 Task: Create in the project ZoomTech a sprint 'Quantum Leap'.
Action: Mouse moved to (71, 174)
Screenshot: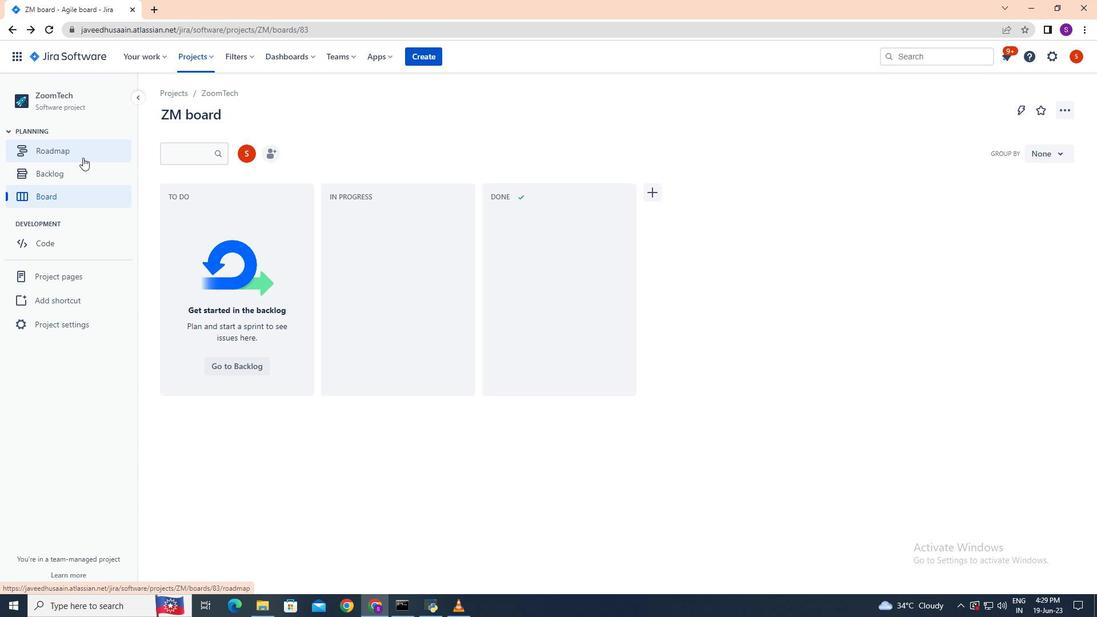 
Action: Mouse pressed left at (71, 174)
Screenshot: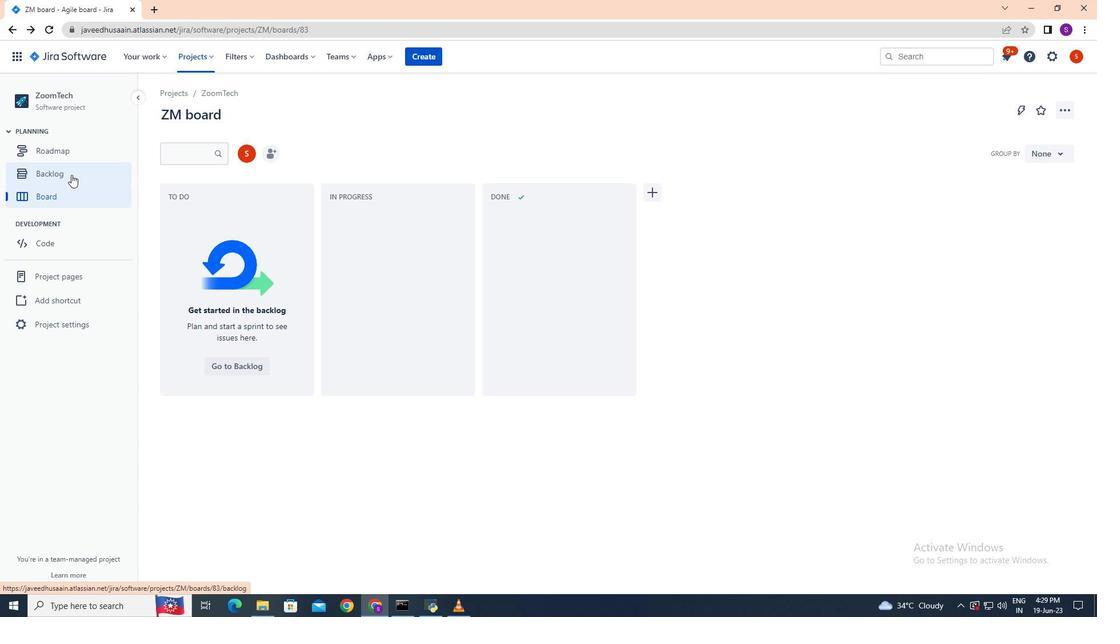 
Action: Mouse moved to (1026, 371)
Screenshot: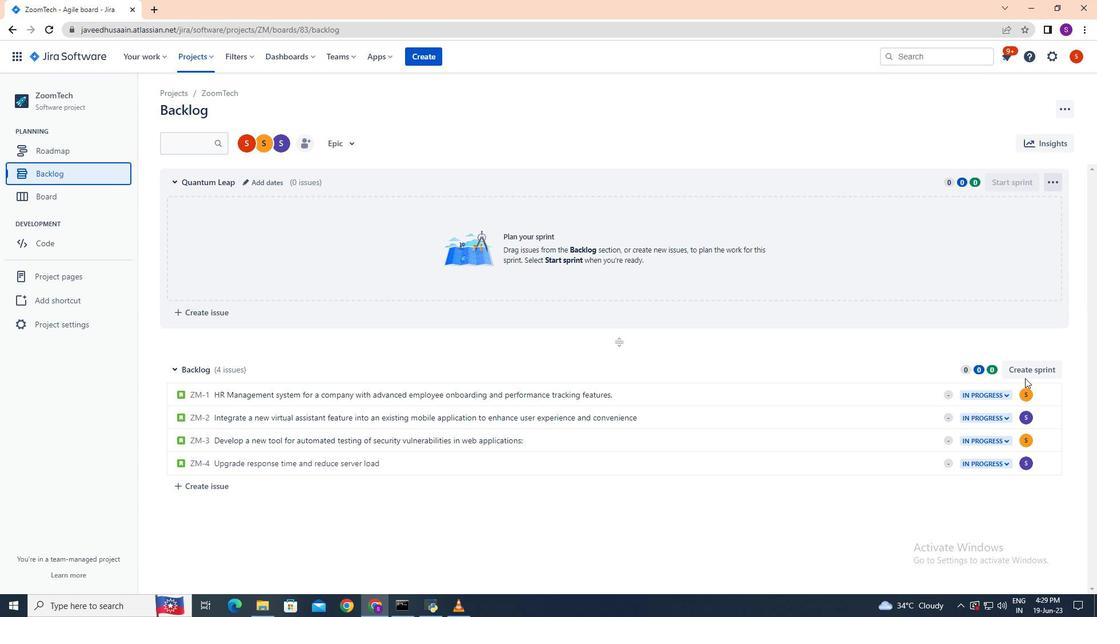 
Action: Mouse pressed left at (1026, 371)
Screenshot: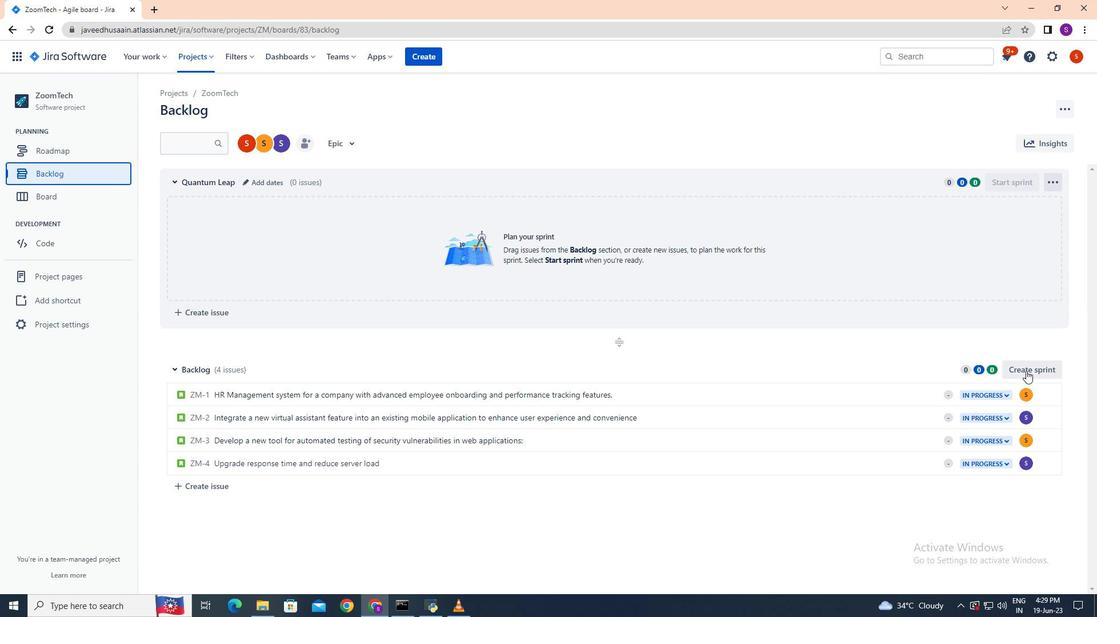 
Action: Mouse moved to (247, 369)
Screenshot: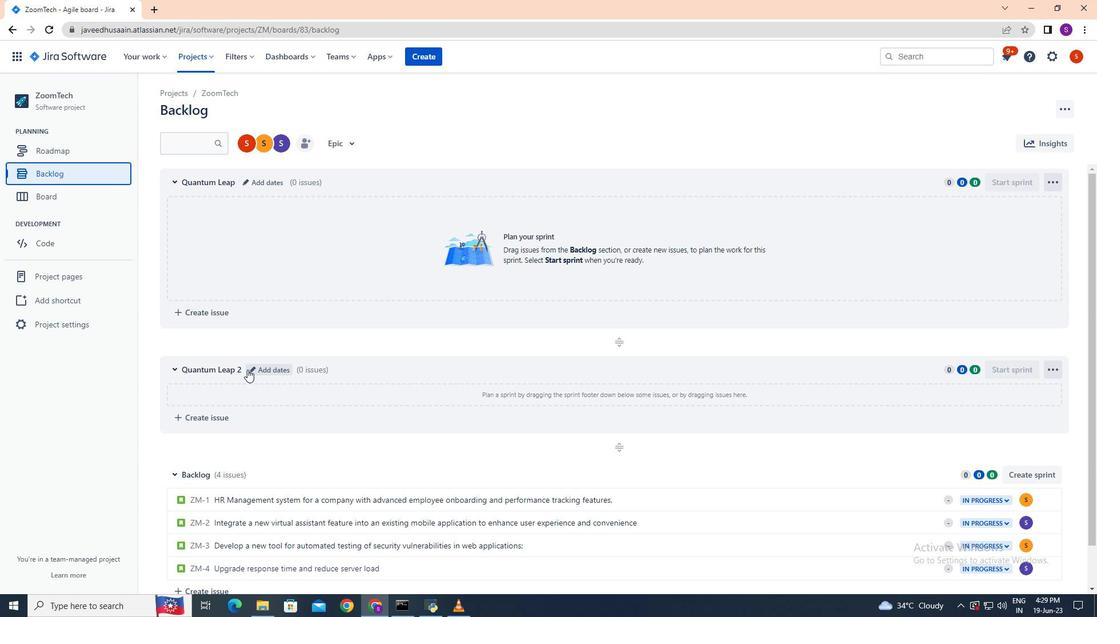 
Action: Mouse pressed left at (247, 369)
Screenshot: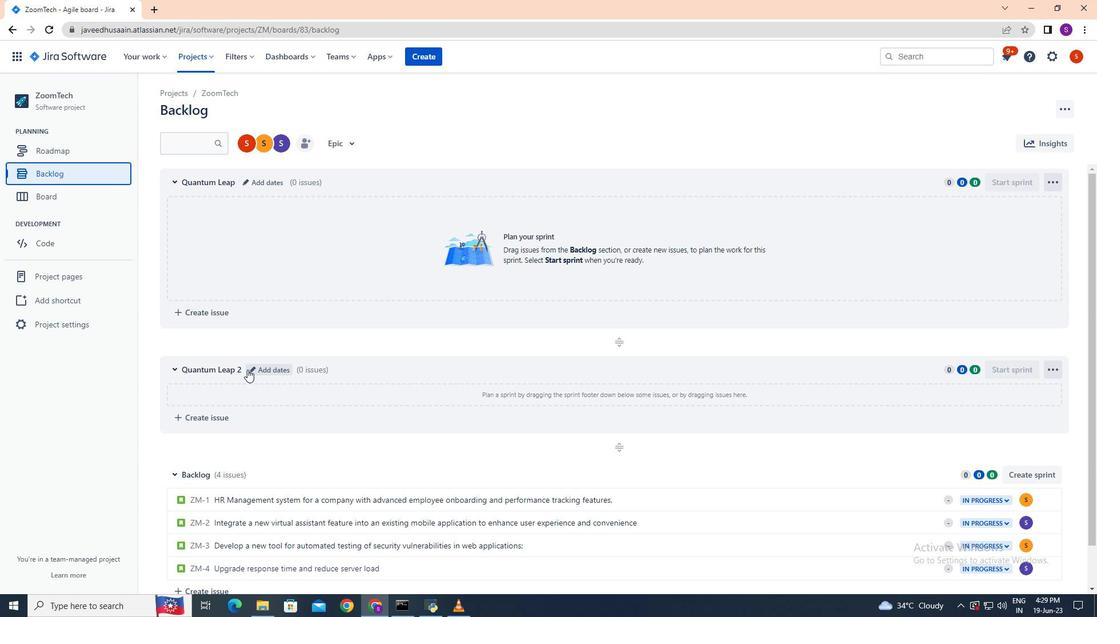 
Action: Mouse moved to (247, 370)
Screenshot: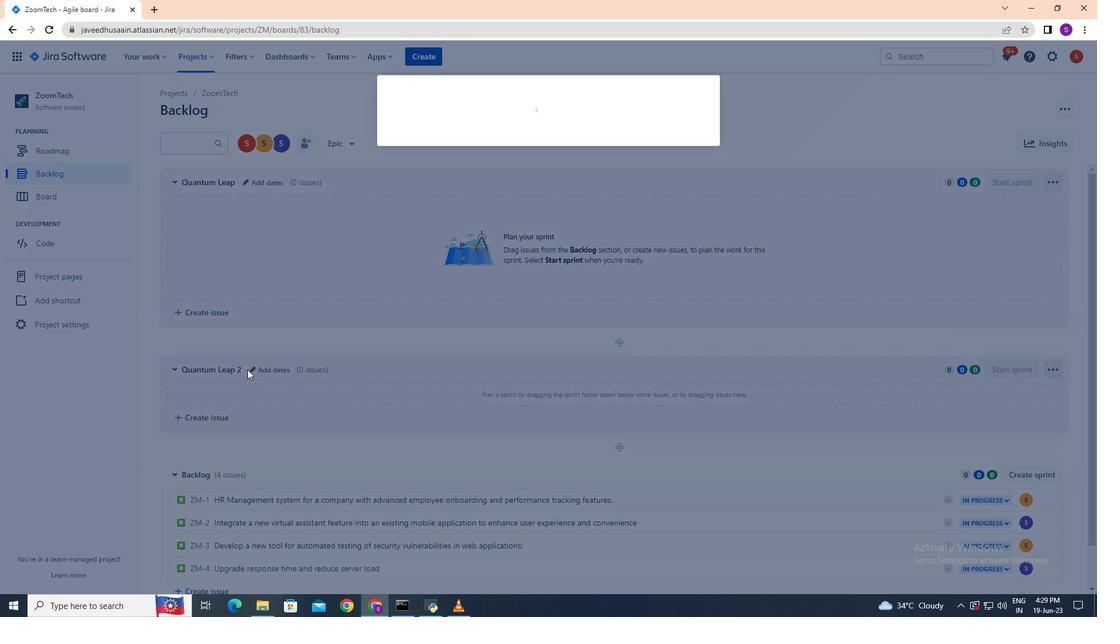 
Action: Key pressed <Key.backspace><Key.backspace><Key.backspace><Key.backspace><Key.backspace><Key.backspace><Key.backspace><Key.backspace><Key.backspace><Key.backspace><Key.backspace><Key.backspace><Key.backspace><Key.backspace><Key.shift><Key.shift><Key.shift><Key.shift><Key.shift><Key.shift>Quantum<Key.space><Key.shift><Key.shift><Key.shift><Key.shift><Key.shift><Key.shift><Key.shift>Leap
Screenshot: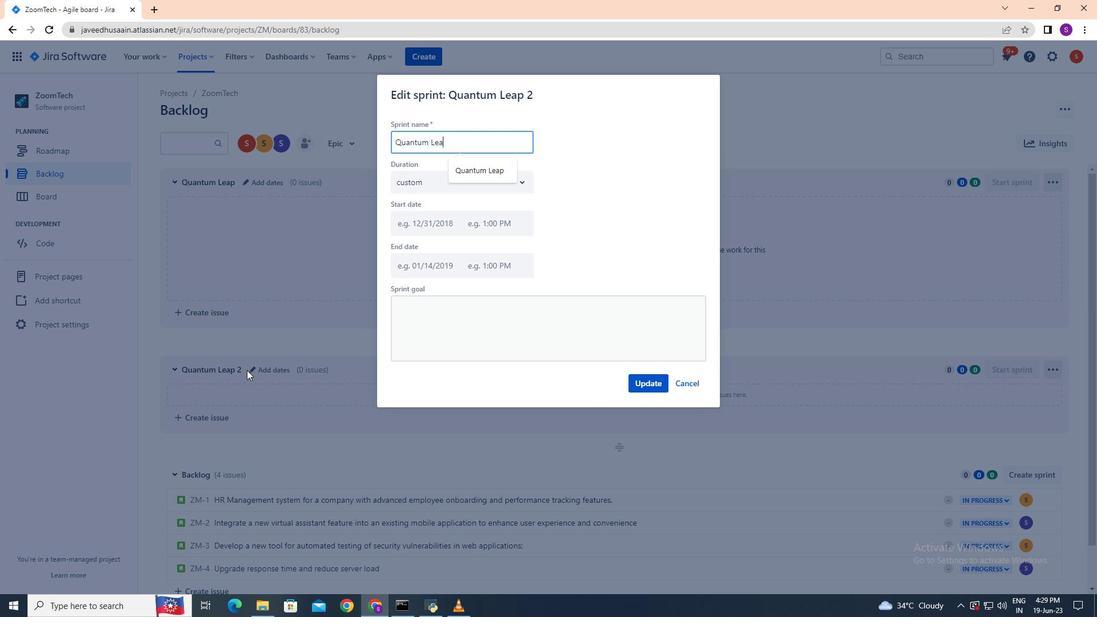 
Action: Mouse moved to (643, 385)
Screenshot: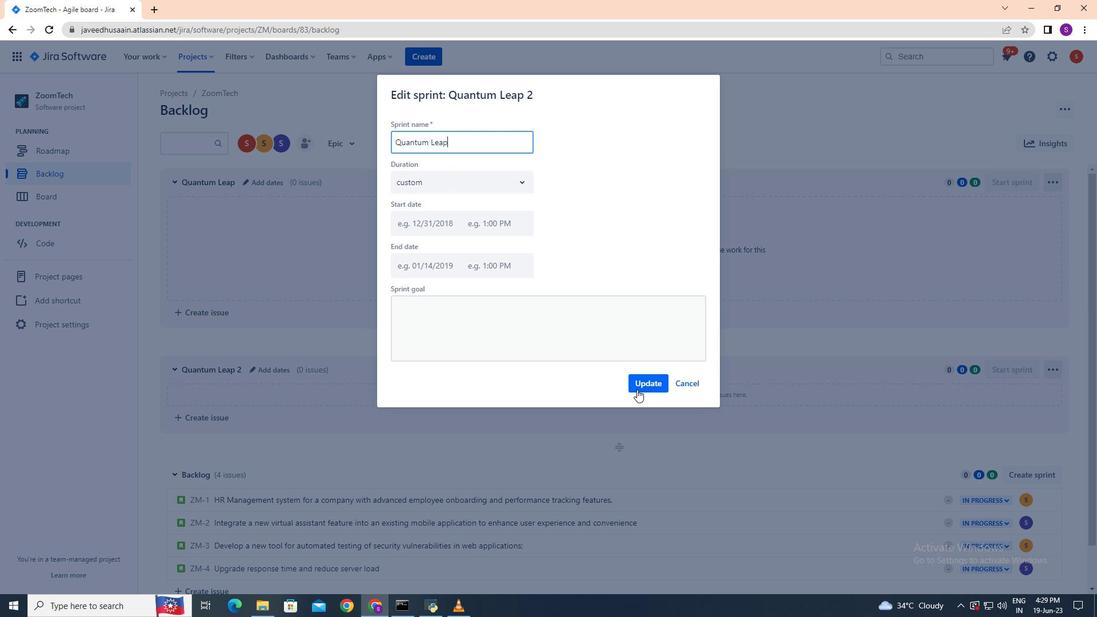 
Action: Mouse pressed left at (643, 385)
Screenshot: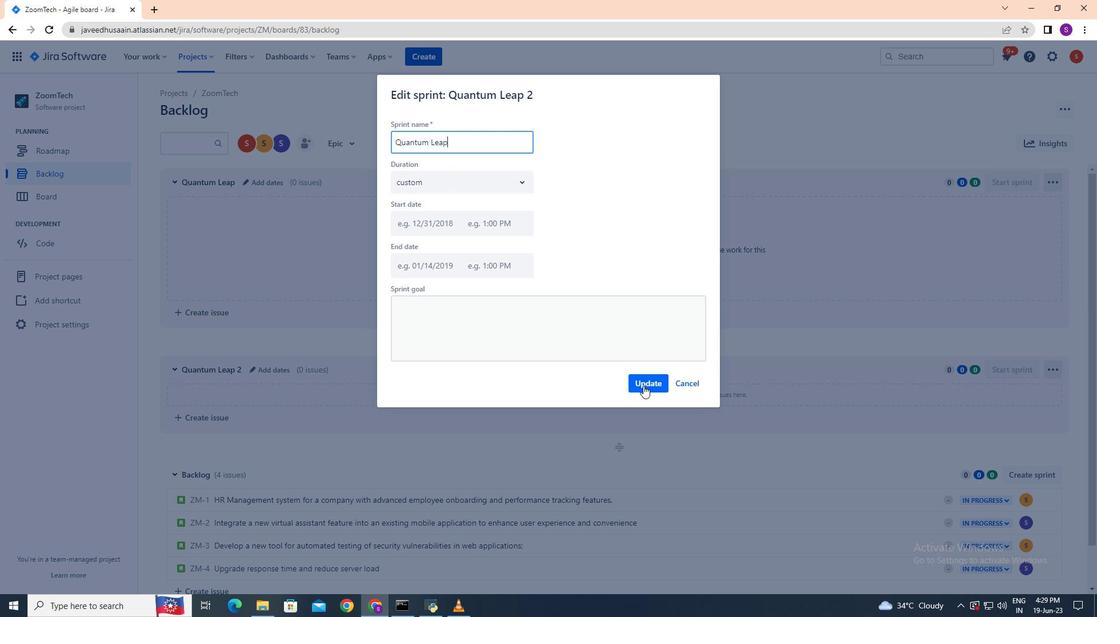 
